 Task: In the  document inventory.pdf Use the tool word Count 'and display word count while typing'. Find the word using Dictionary 'appreciation'. Below name insert the link: in.linkedin.com
Action: Mouse moved to (192, 70)
Screenshot: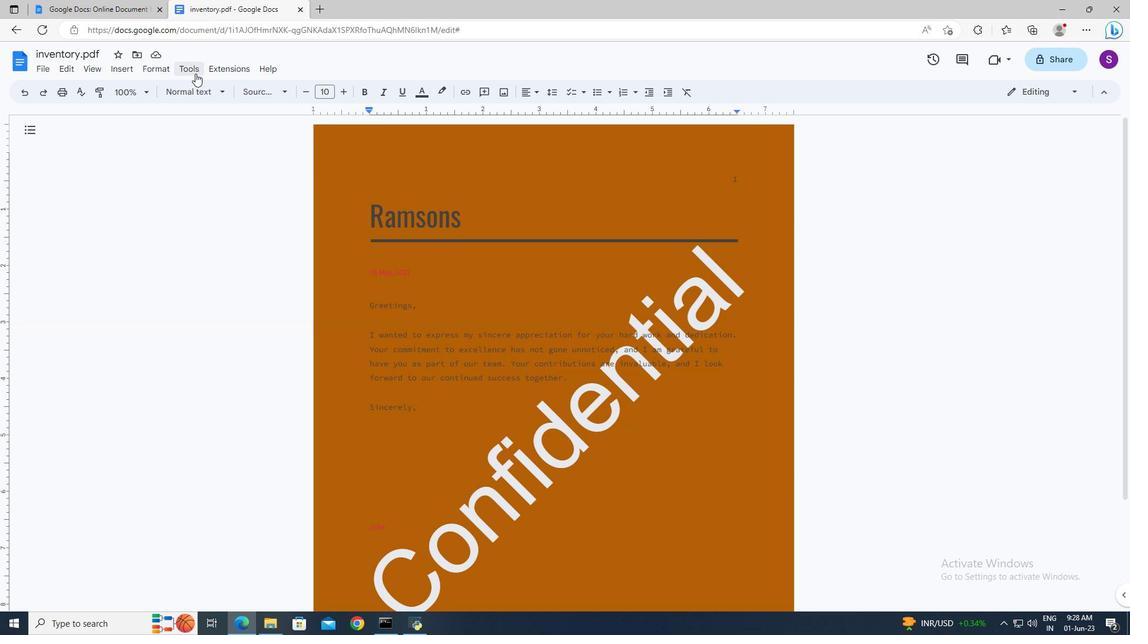 
Action: Mouse pressed left at (192, 70)
Screenshot: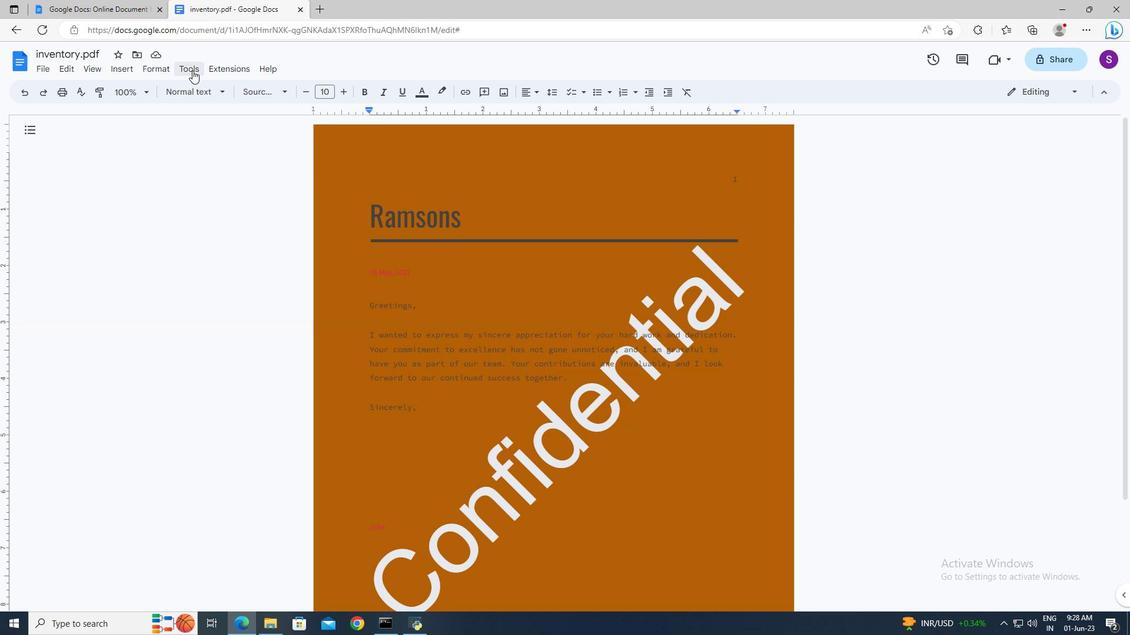 
Action: Mouse moved to (219, 104)
Screenshot: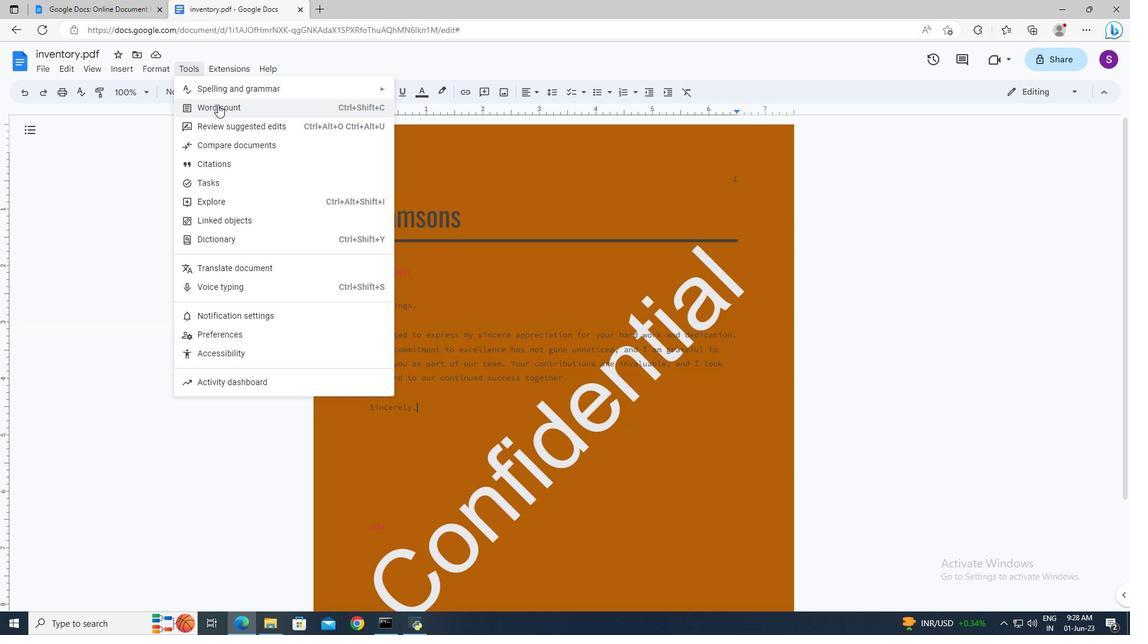 
Action: Mouse pressed left at (219, 104)
Screenshot: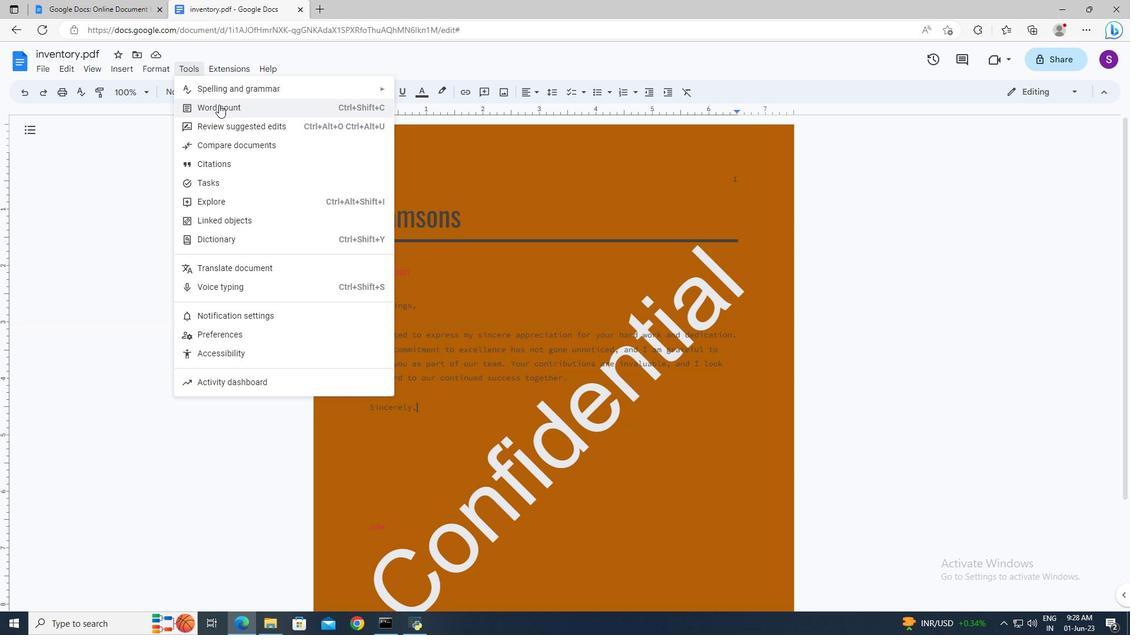 
Action: Mouse moved to (491, 373)
Screenshot: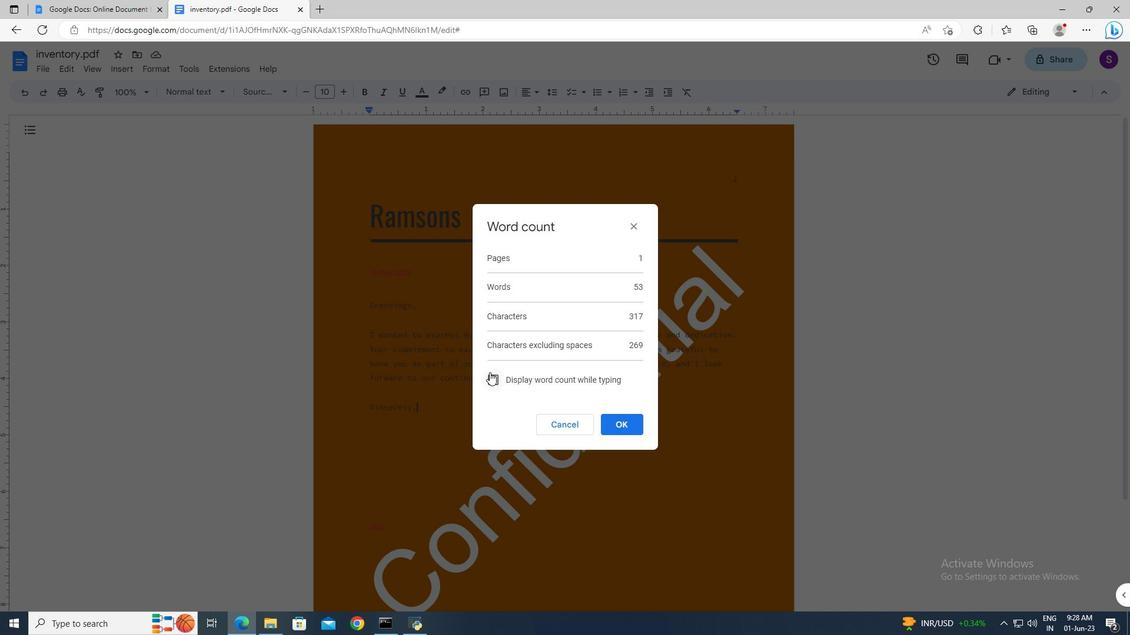 
Action: Mouse pressed left at (491, 373)
Screenshot: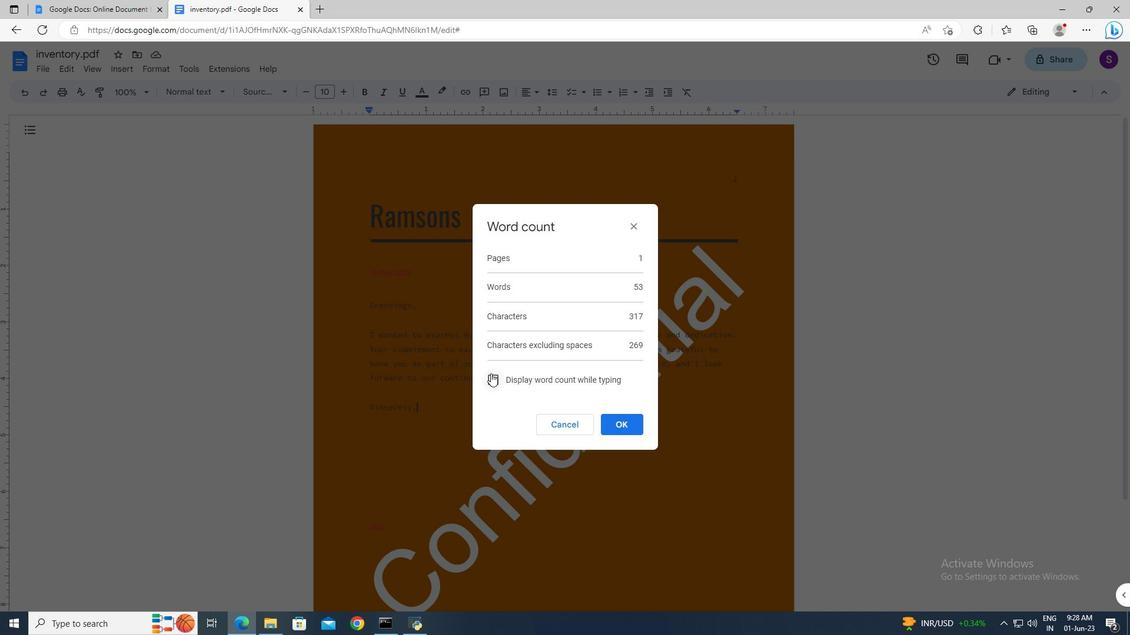 
Action: Mouse moved to (626, 426)
Screenshot: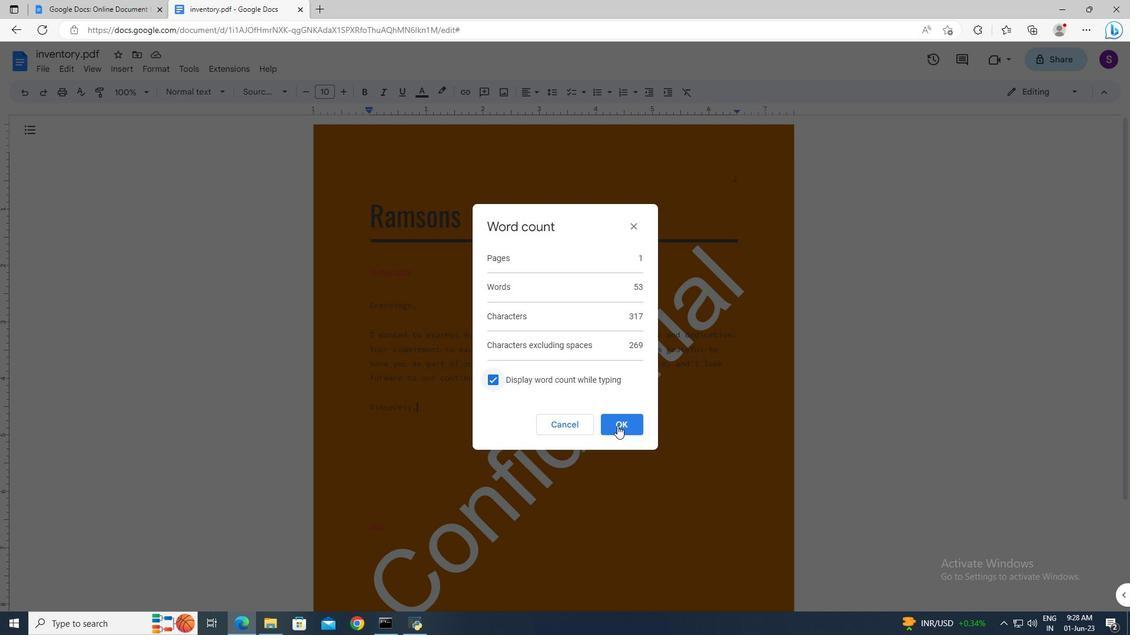 
Action: Mouse pressed left at (626, 426)
Screenshot: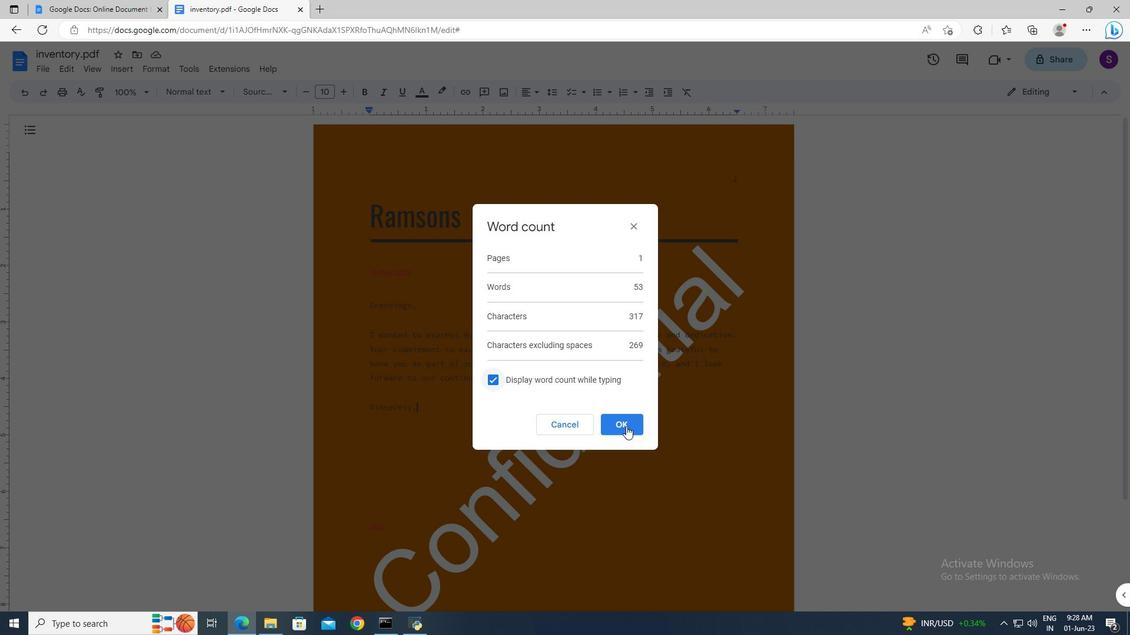 
Action: Mouse moved to (198, 71)
Screenshot: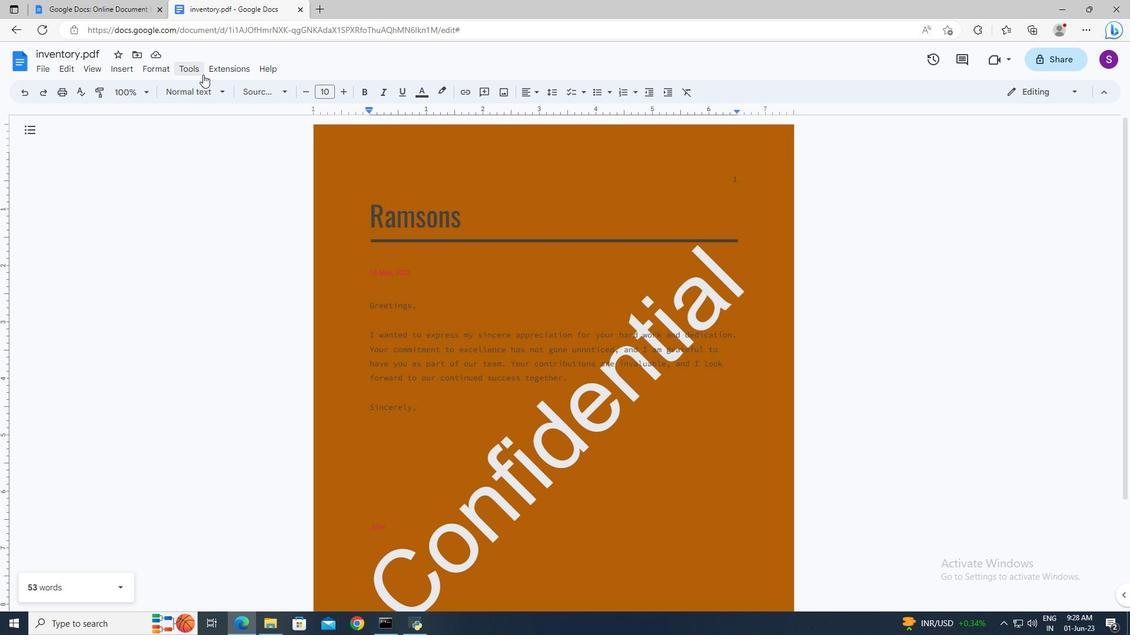 
Action: Mouse pressed left at (198, 71)
Screenshot: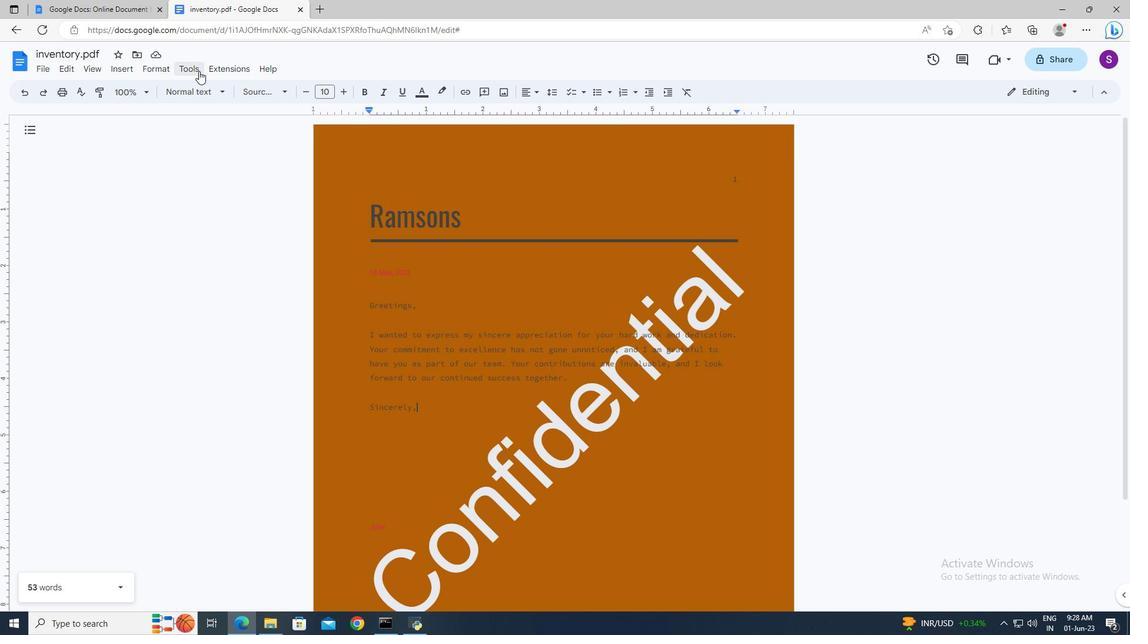 
Action: Mouse moved to (204, 237)
Screenshot: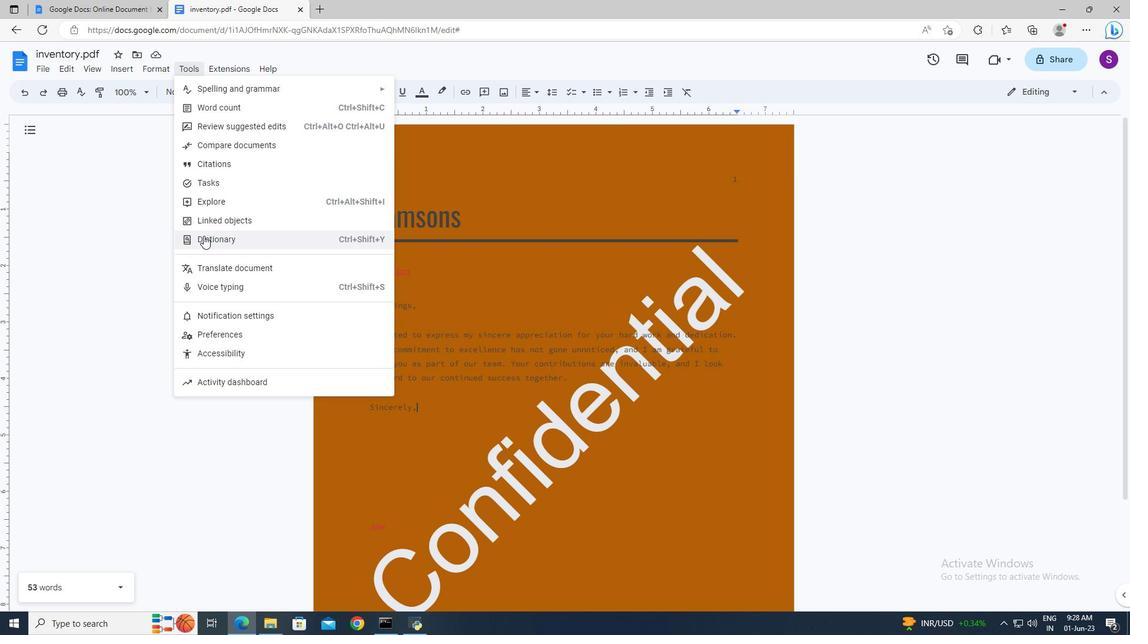 
Action: Mouse pressed left at (204, 237)
Screenshot: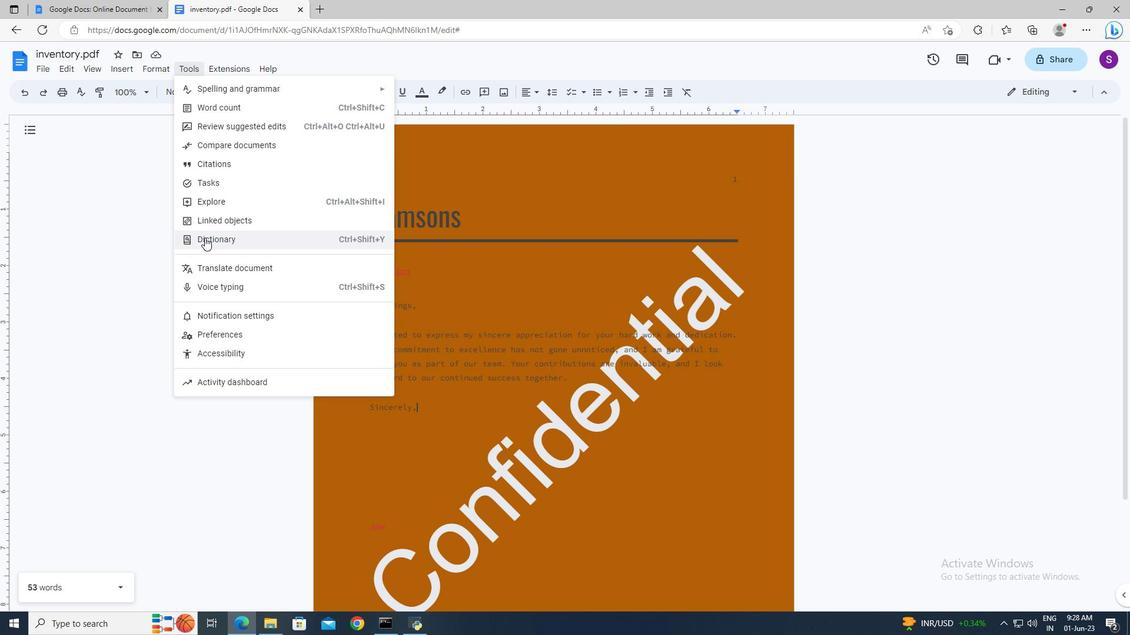 
Action: Mouse moved to (1011, 131)
Screenshot: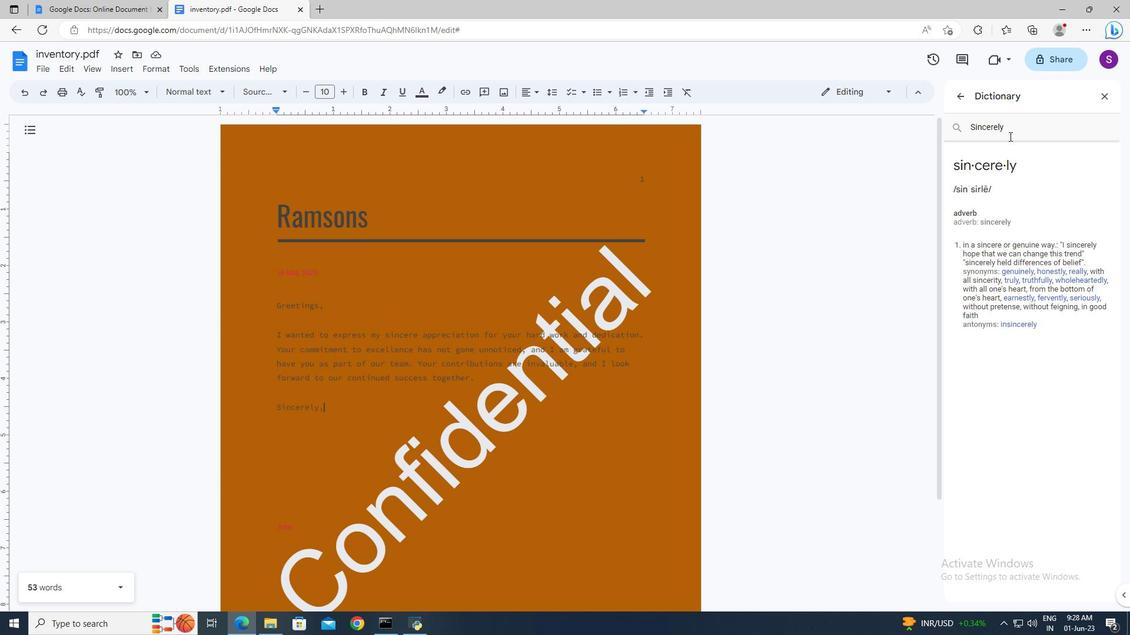 
Action: Mouse pressed left at (1011, 131)
Screenshot: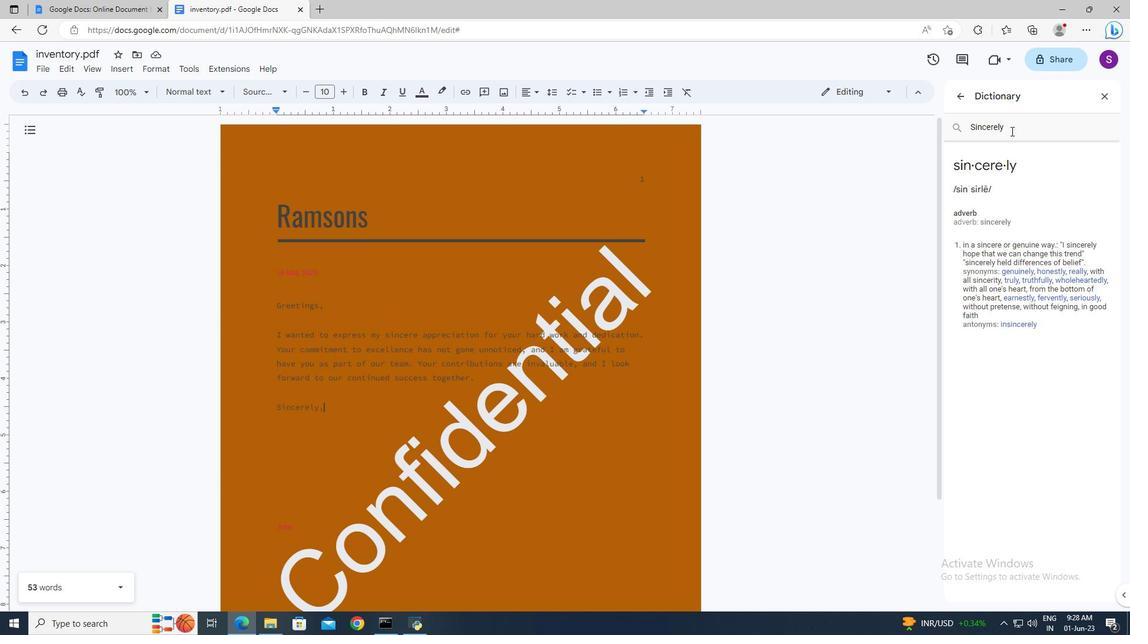 
Action: Mouse moved to (1009, 130)
Screenshot: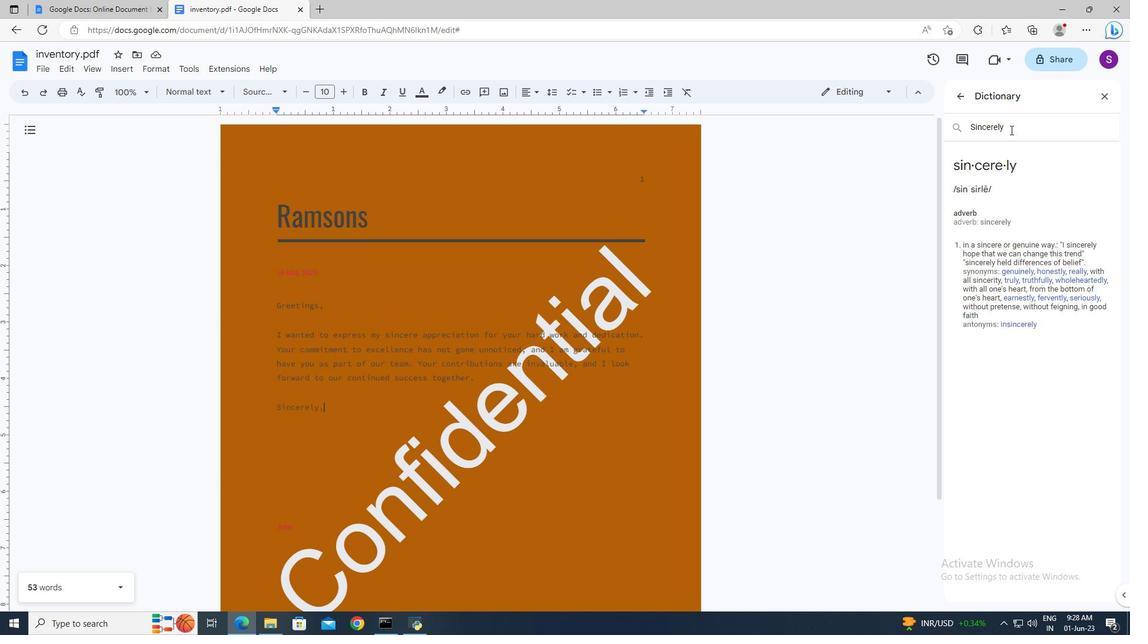 
Action: Key pressed ctrl+A<Key.delete>appreciation<Key.enter>
Screenshot: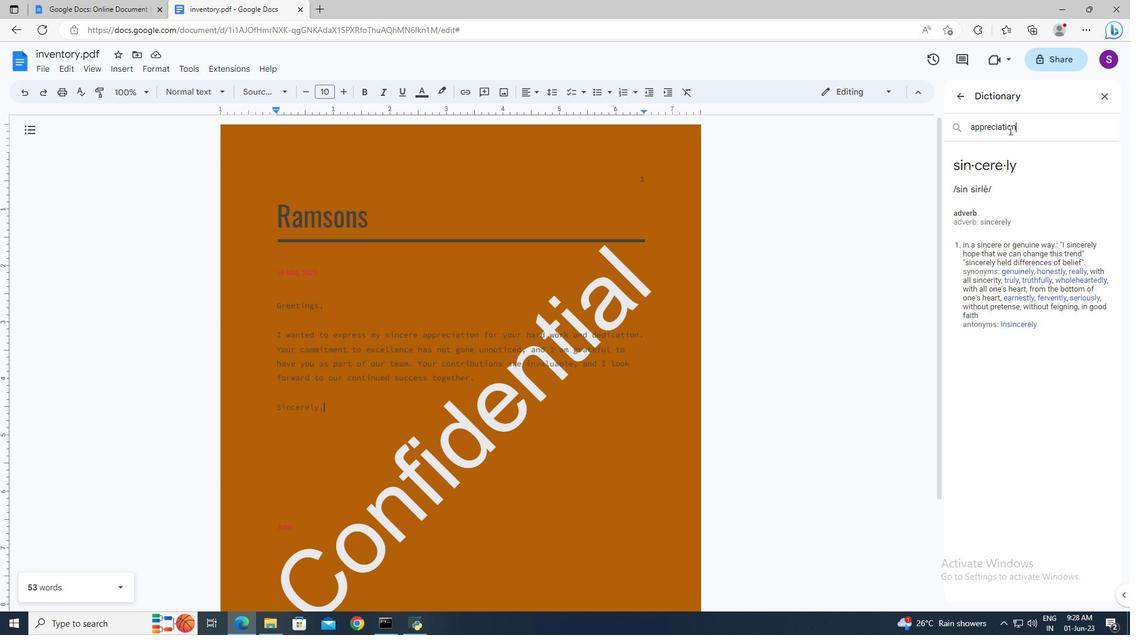 
Action: Mouse moved to (306, 528)
Screenshot: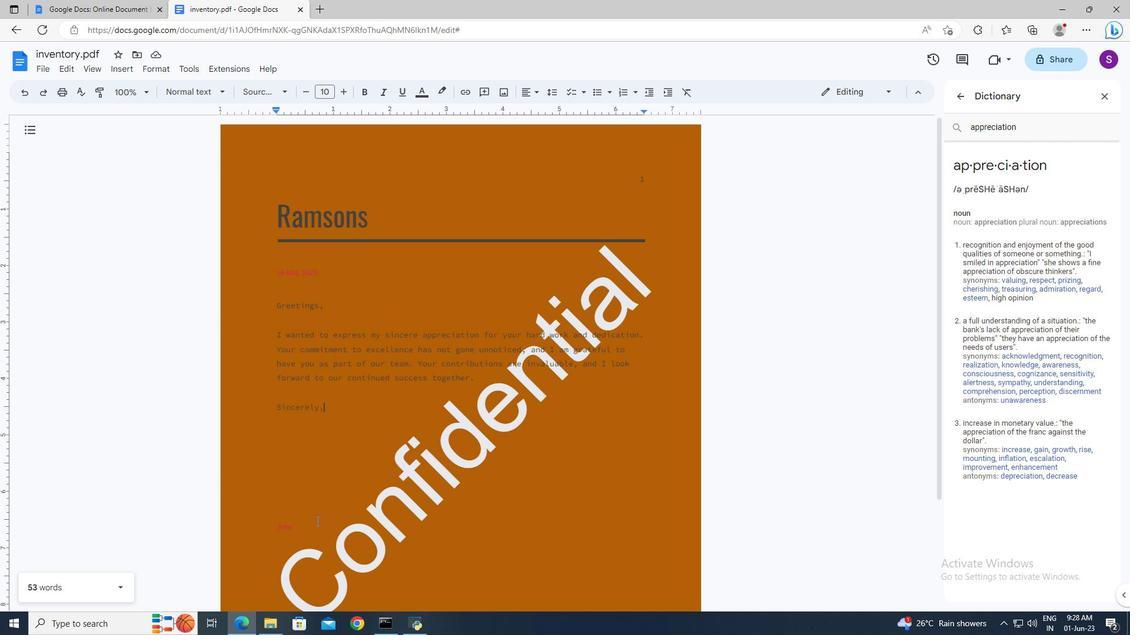 
Action: Mouse pressed left at (306, 528)
Screenshot: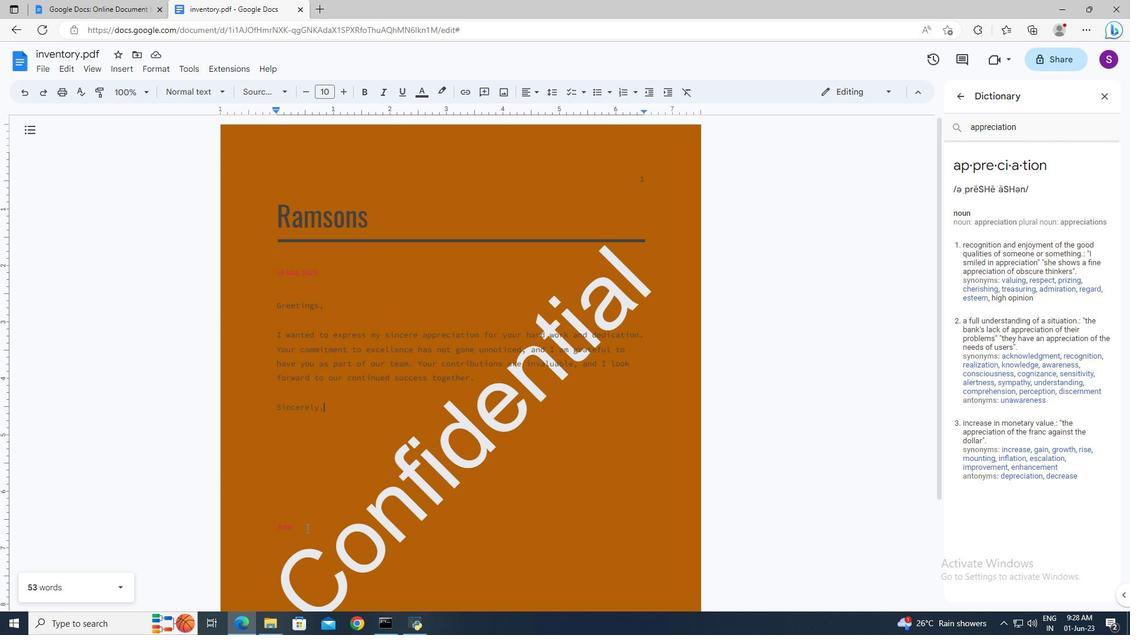 
Action: Key pressed <Key.enter>
Screenshot: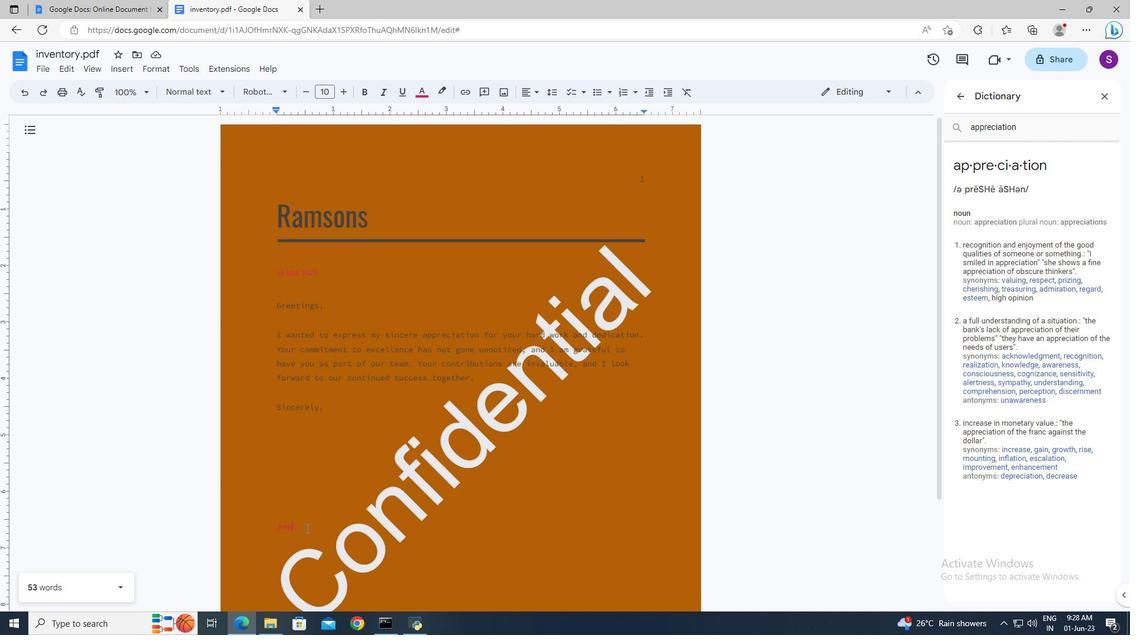 
Action: Mouse moved to (134, 72)
Screenshot: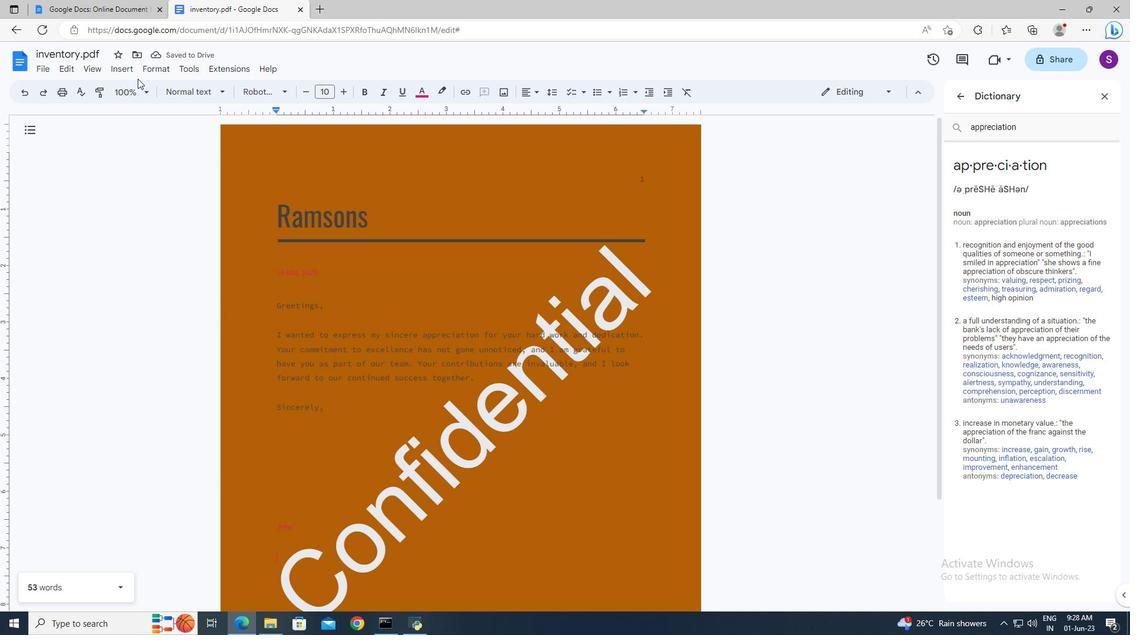
Action: Mouse pressed left at (134, 72)
Screenshot: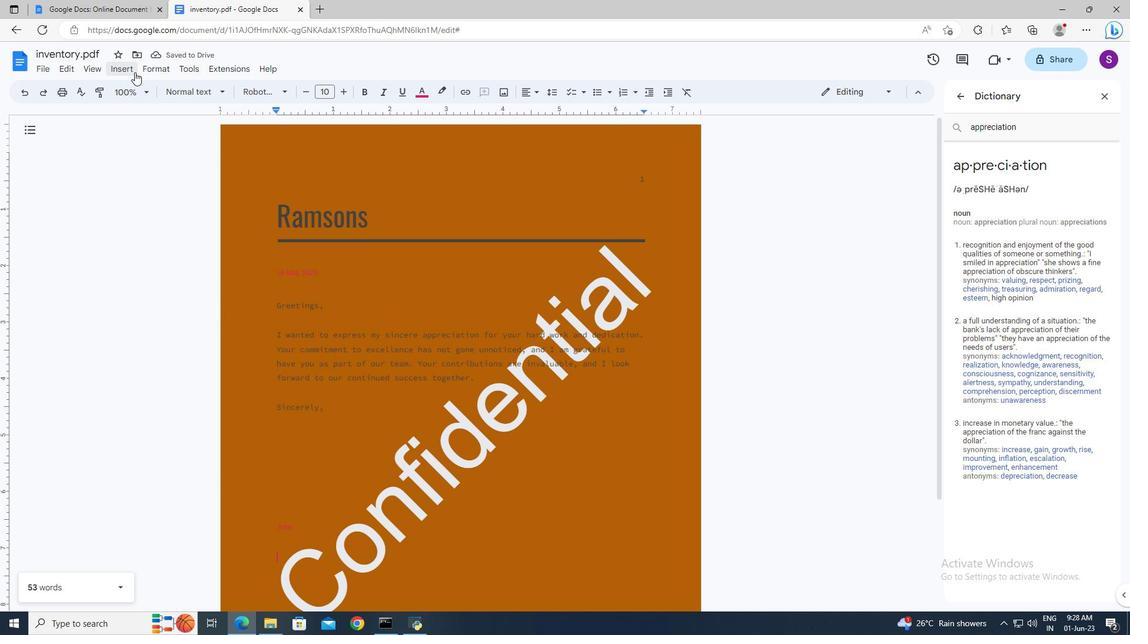 
Action: Mouse moved to (147, 429)
Screenshot: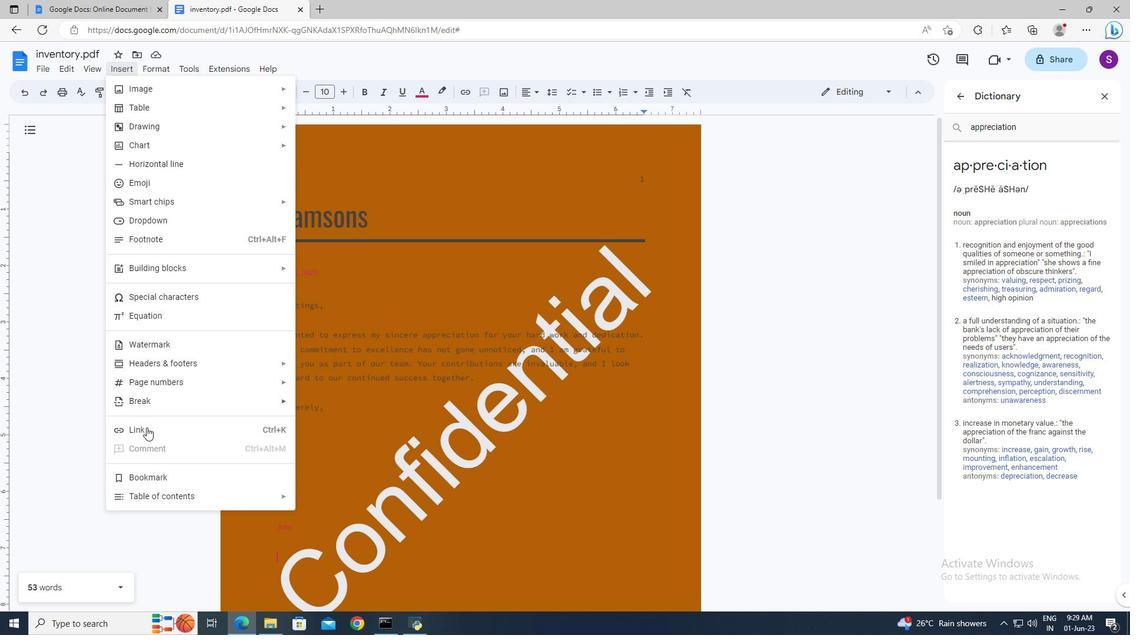 
Action: Mouse pressed left at (147, 429)
Screenshot: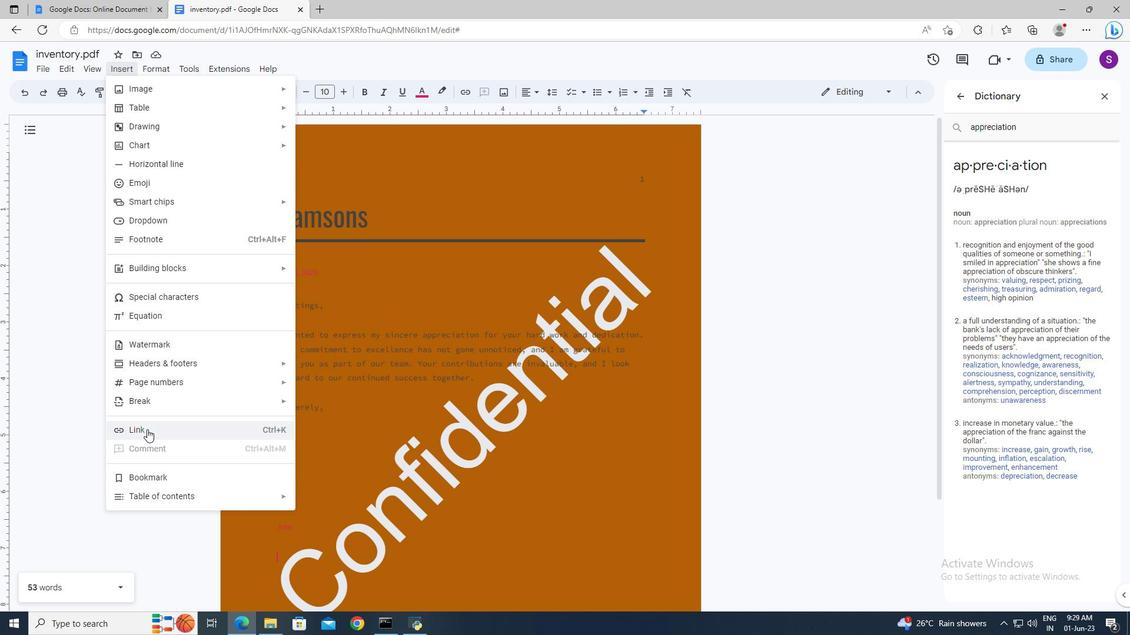 
Action: Mouse moved to (310, 377)
Screenshot: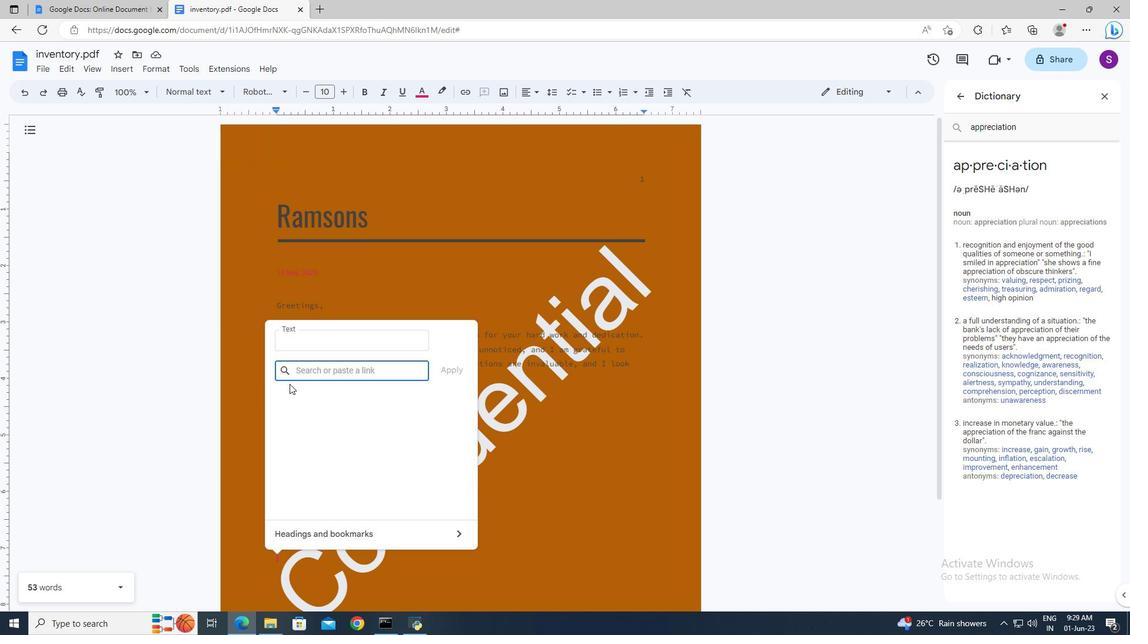 
Action: Mouse pressed left at (310, 377)
Screenshot: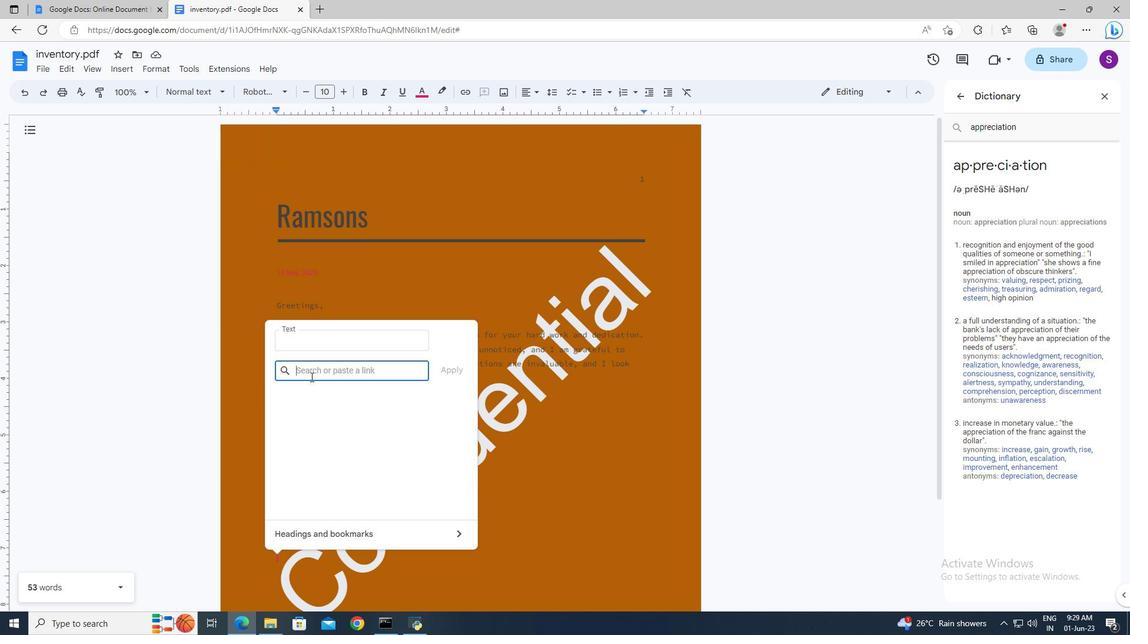 
Action: Mouse moved to (310, 375)
Screenshot: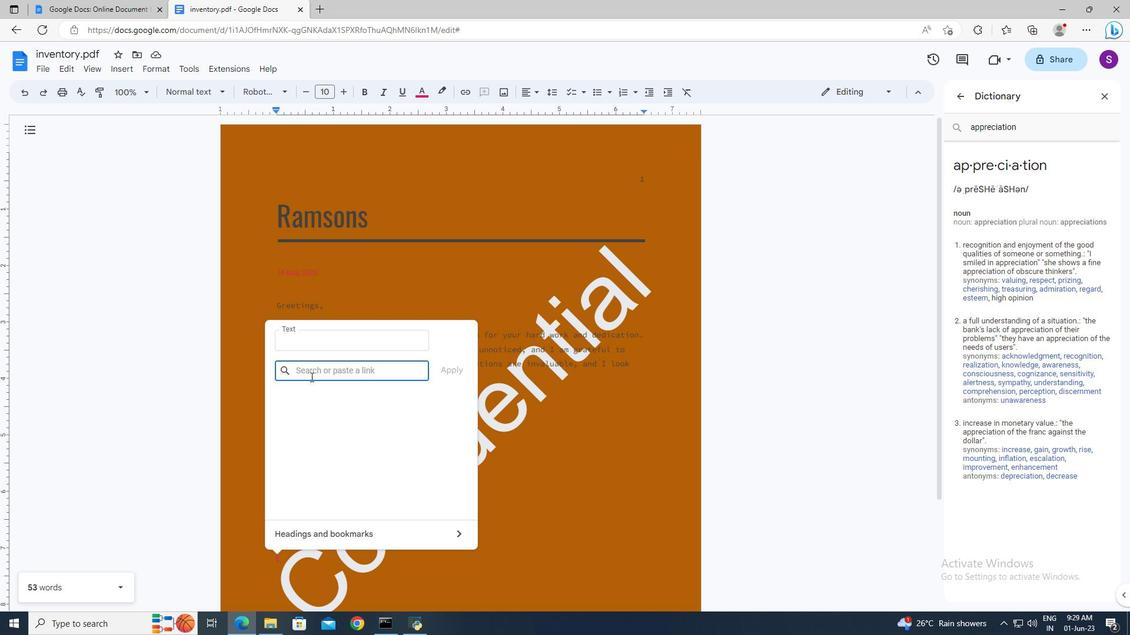 
Action: Key pressed in.linkedin.com<Key.enter>
Screenshot: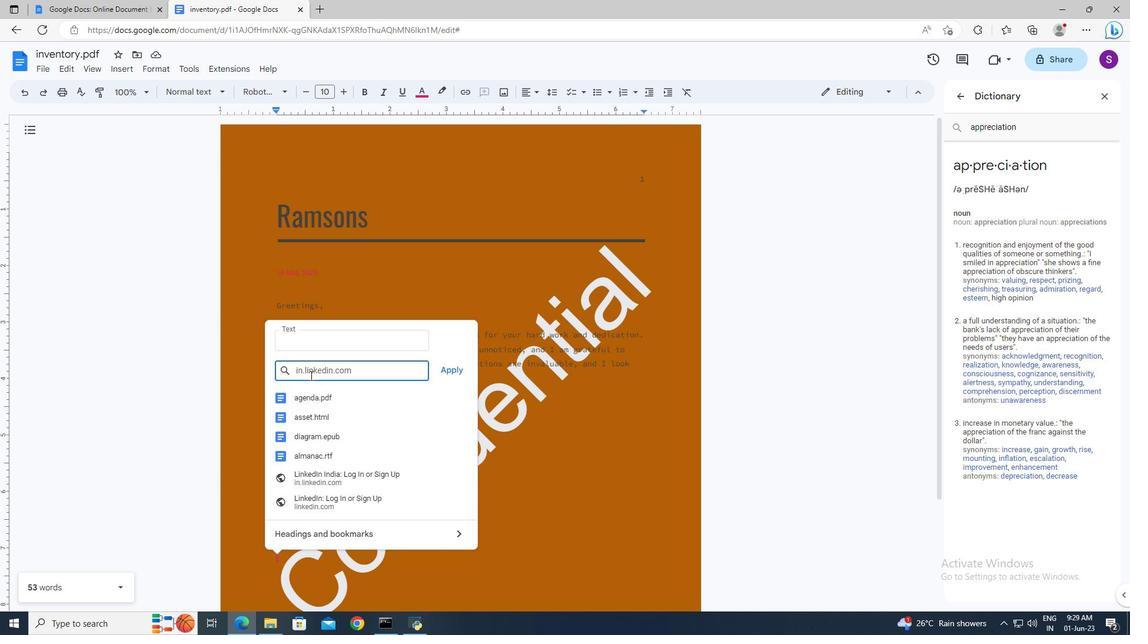 
